 Task: Add Vive Organic Immunity Boost Cayenne, Ginger & Turmeric Shot to the cart.
Action: Mouse moved to (19, 120)
Screenshot: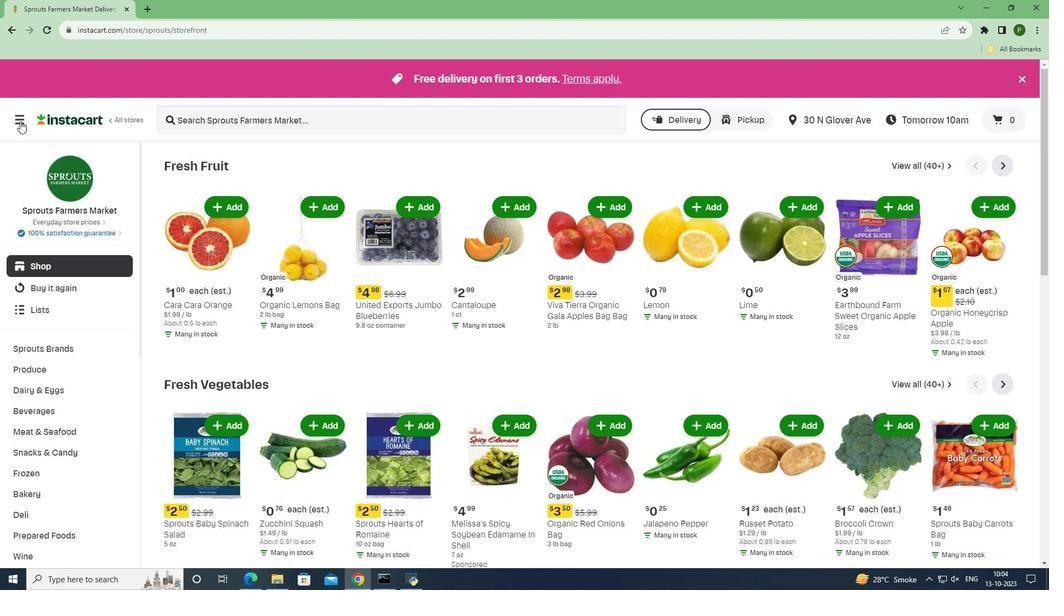 
Action: Mouse pressed left at (19, 120)
Screenshot: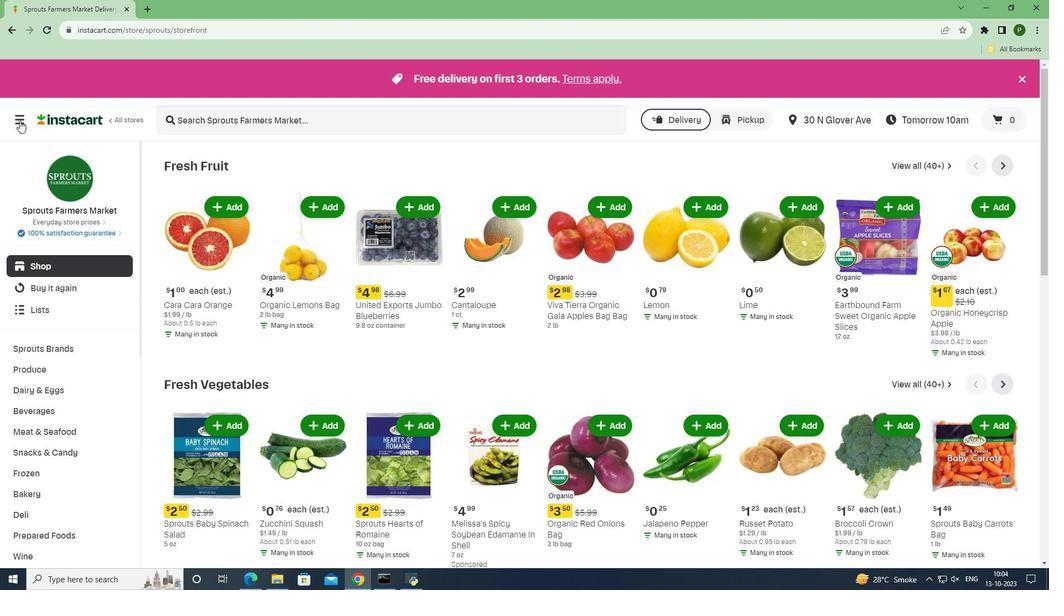 
Action: Mouse moved to (44, 290)
Screenshot: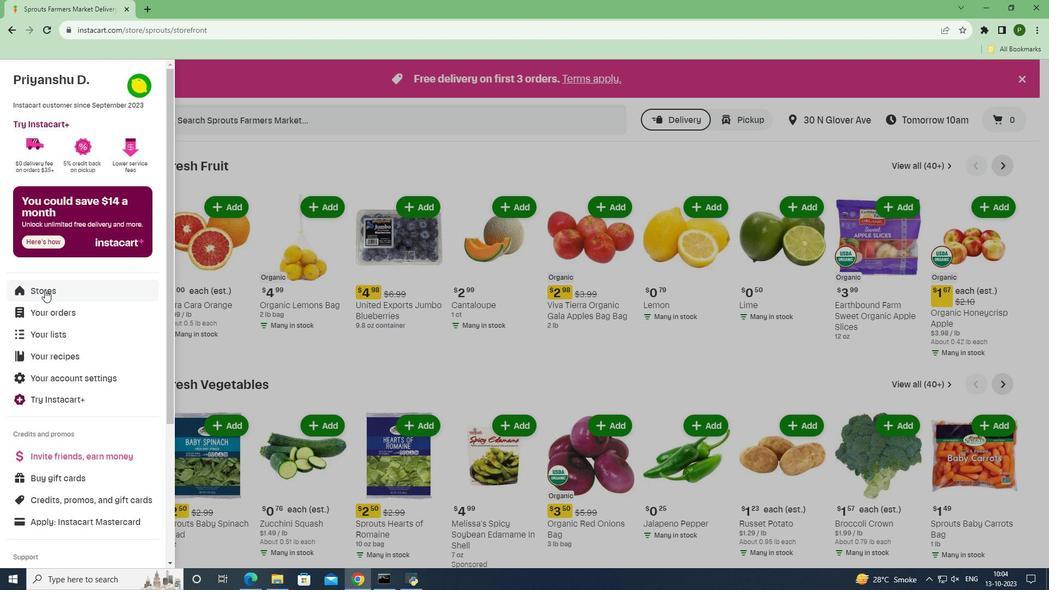 
Action: Mouse pressed left at (44, 290)
Screenshot: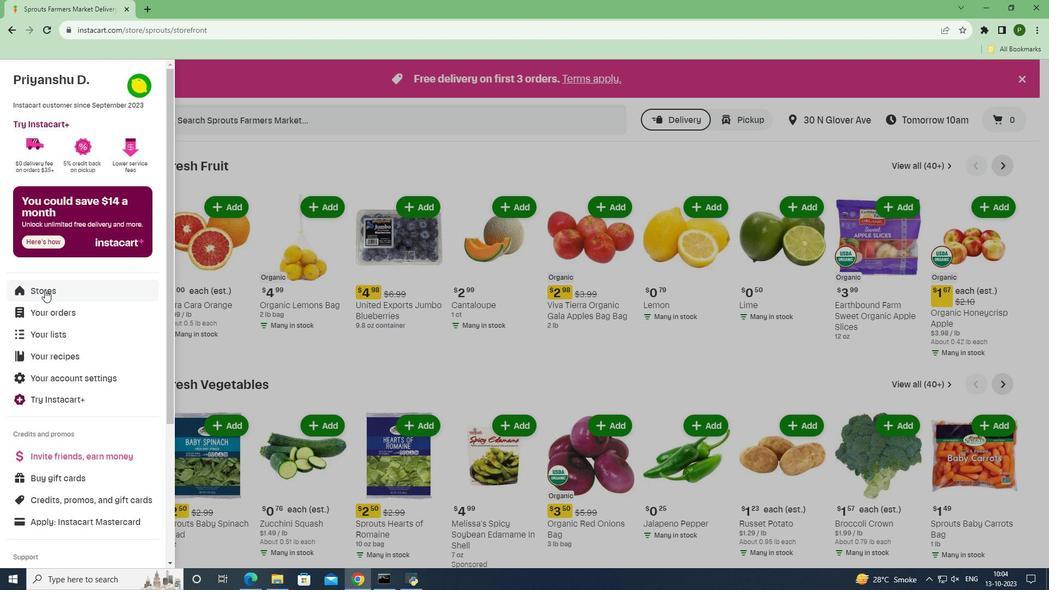 
Action: Mouse moved to (247, 134)
Screenshot: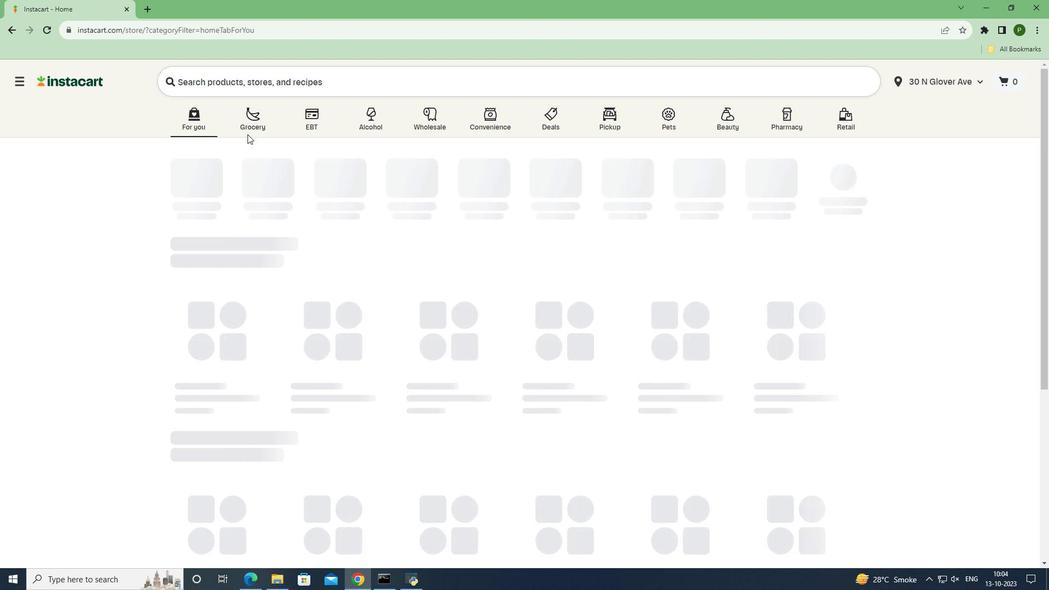 
Action: Mouse pressed left at (247, 134)
Screenshot: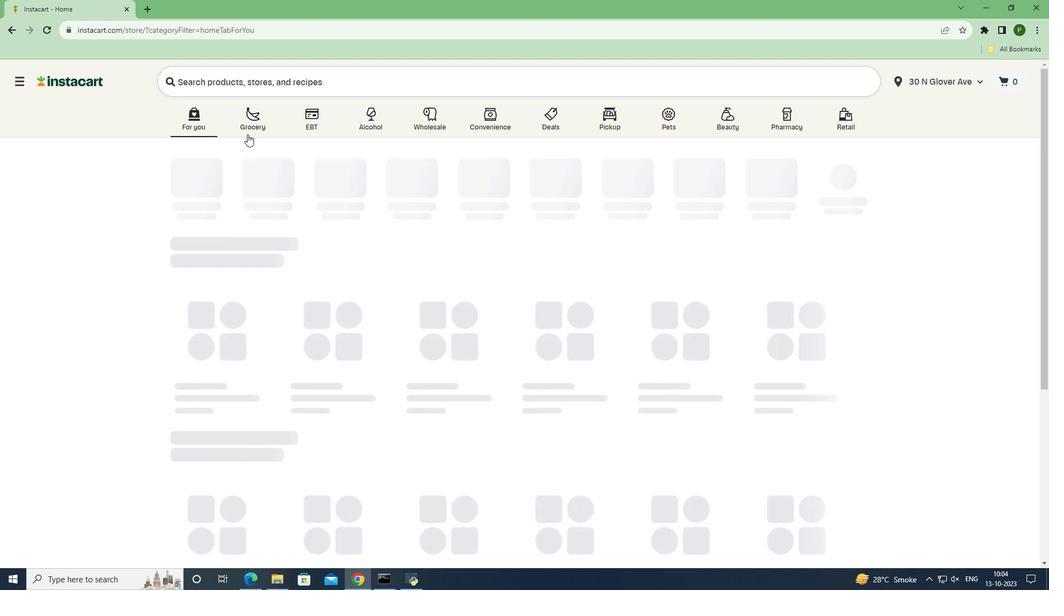 
Action: Mouse moved to (682, 254)
Screenshot: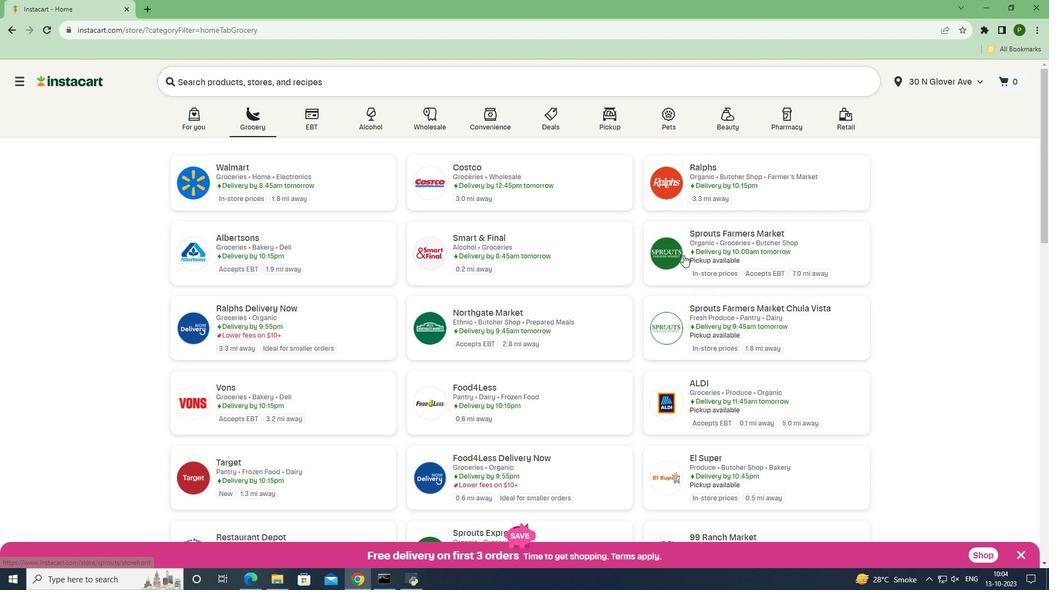 
Action: Mouse pressed left at (682, 254)
Screenshot: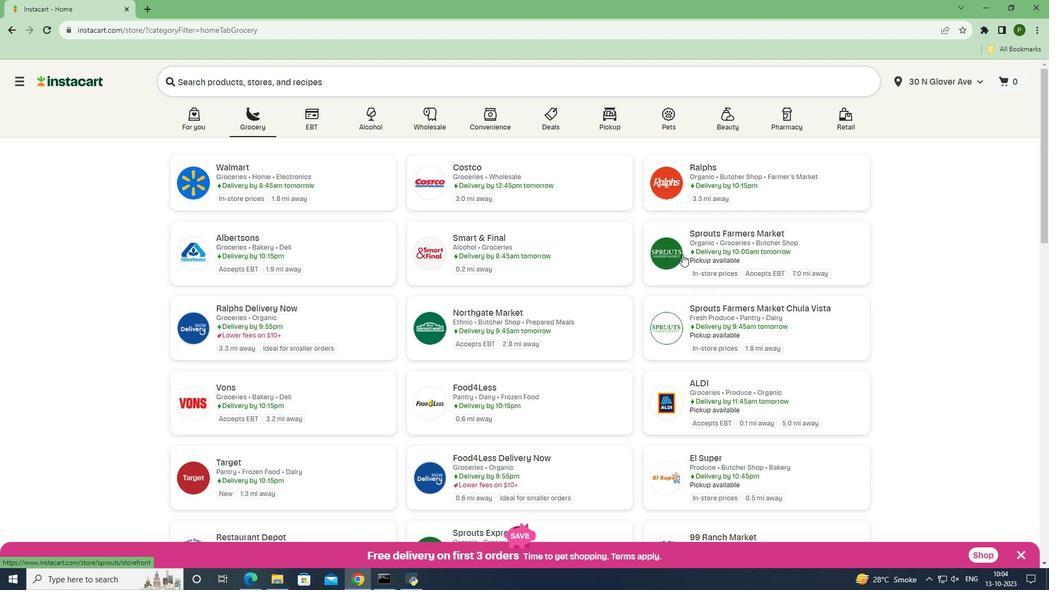
Action: Mouse moved to (61, 373)
Screenshot: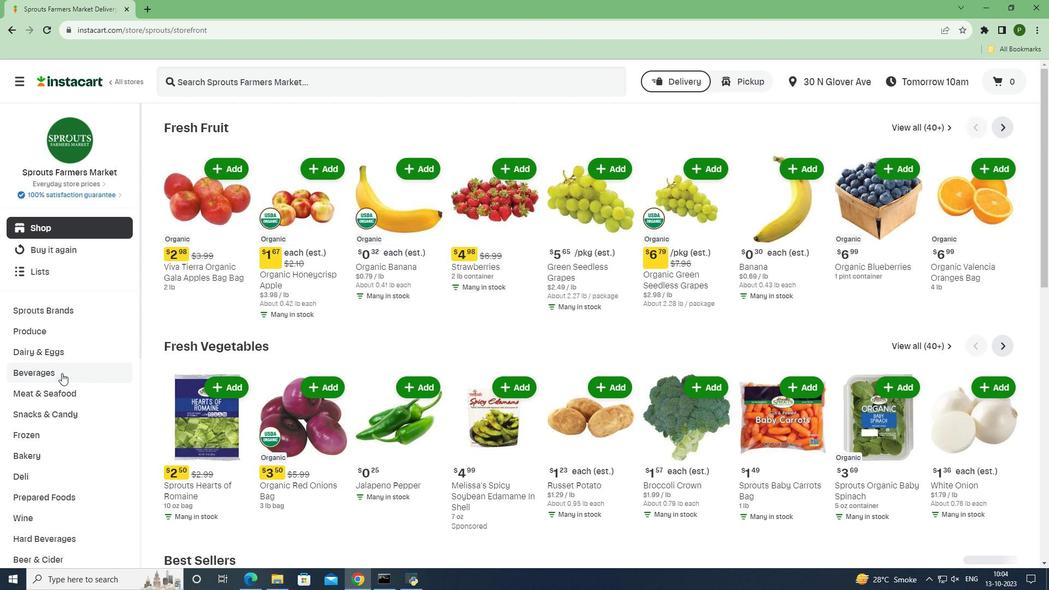 
Action: Mouse pressed left at (61, 373)
Screenshot: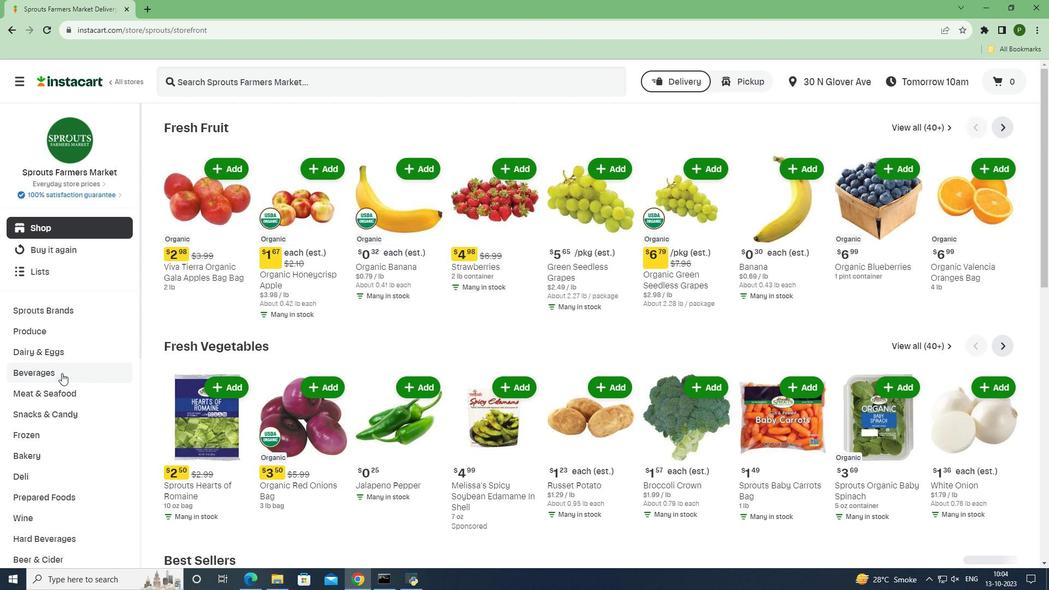 
Action: Mouse moved to (609, 191)
Screenshot: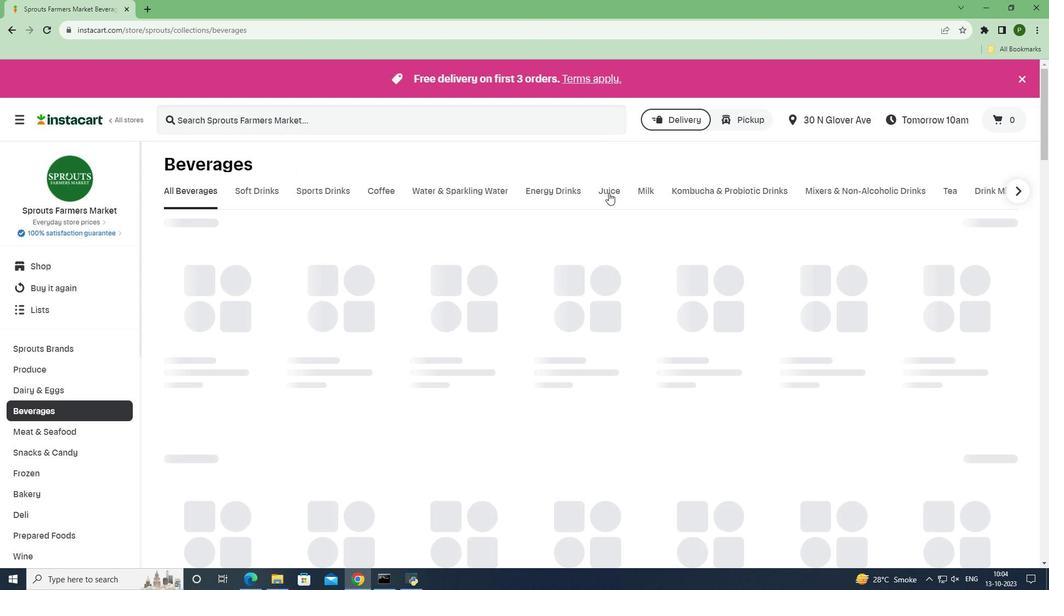 
Action: Mouse pressed left at (609, 191)
Screenshot: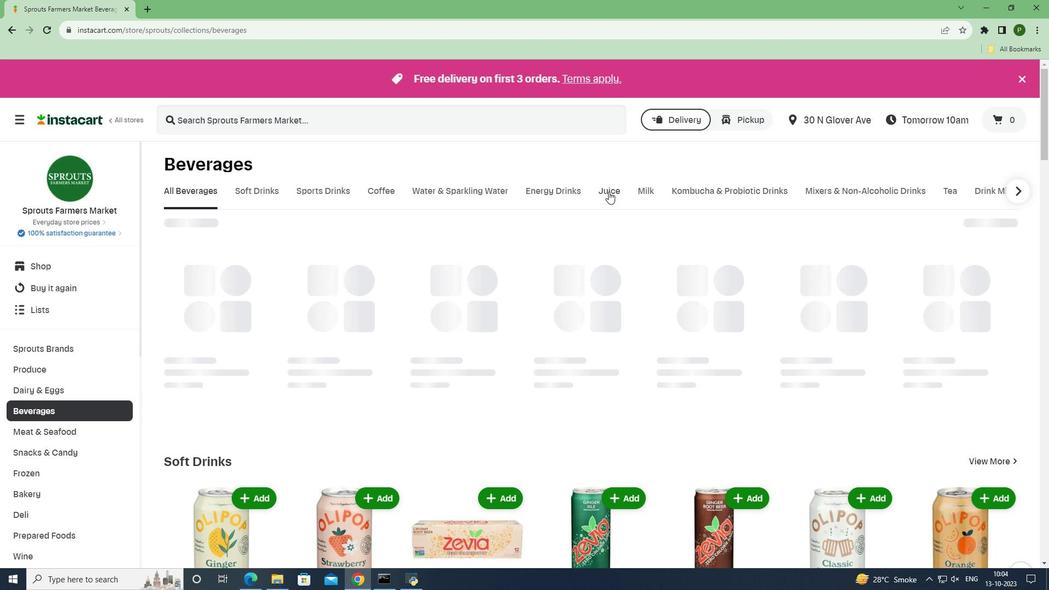 
Action: Mouse moved to (341, 125)
Screenshot: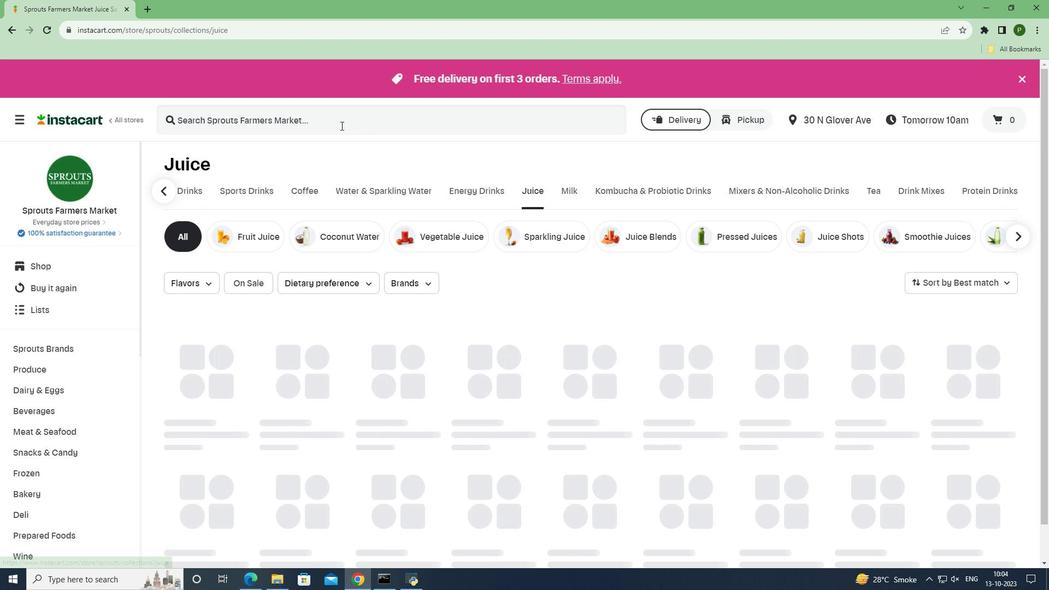 
Action: Mouse pressed left at (341, 125)
Screenshot: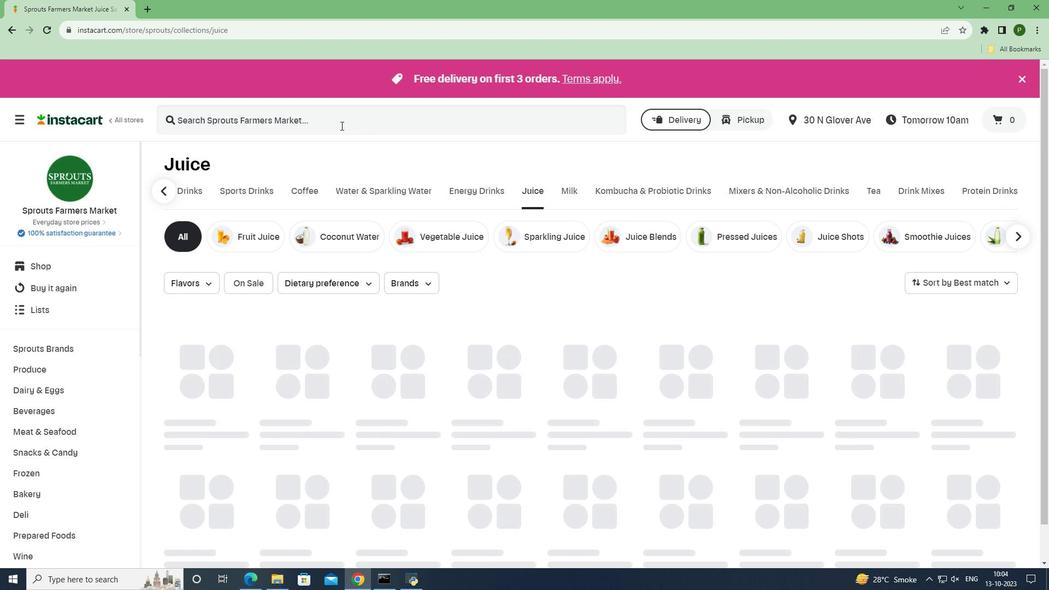 
Action: Key pressed <Key.caps_lock>V<Key.caps_lock>ive<Key.space><Key.caps_lock>O<Key.caps_lock>rganic<Key.space><Key.caps_lock>I<Key.caps_lock>mmunity<Key.space><Key.caps_lock>B<Key.caps_lock>oost<Key.space><Key.caps_lock>C<Key.caps_lock>ayenne,<Key.space><Key.caps_lock>G<Key.caps_lock>inger<Key.space><Key.shift>&<Key.space><Key.caps_lock>T<Key.caps_lock>urmeric<Key.space><Key.caps_lock>S<Key.caps_lock>hot<Key.enter>
Screenshot: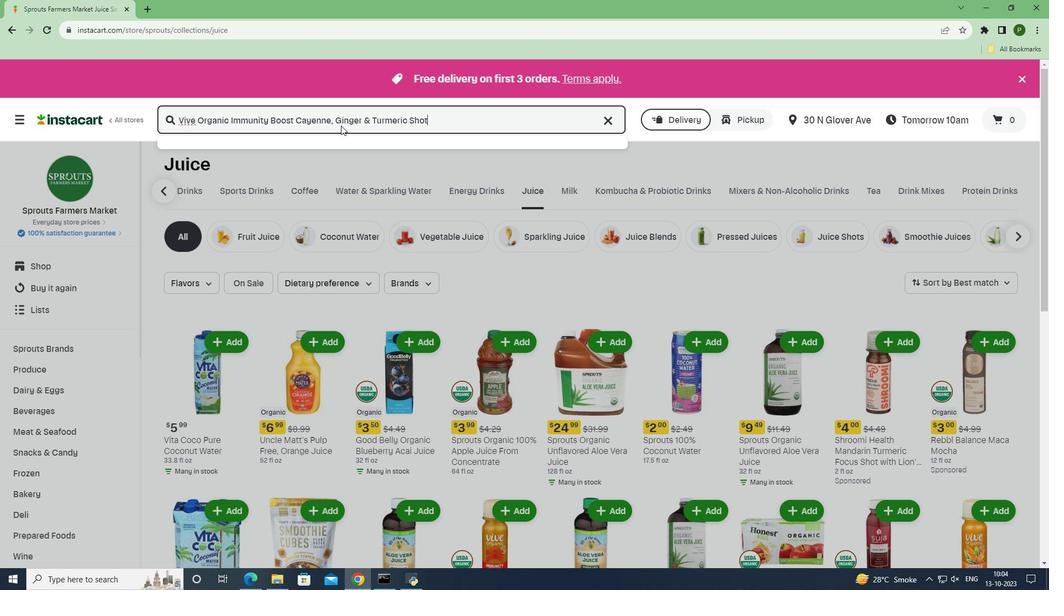 
Action: Mouse moved to (299, 236)
Screenshot: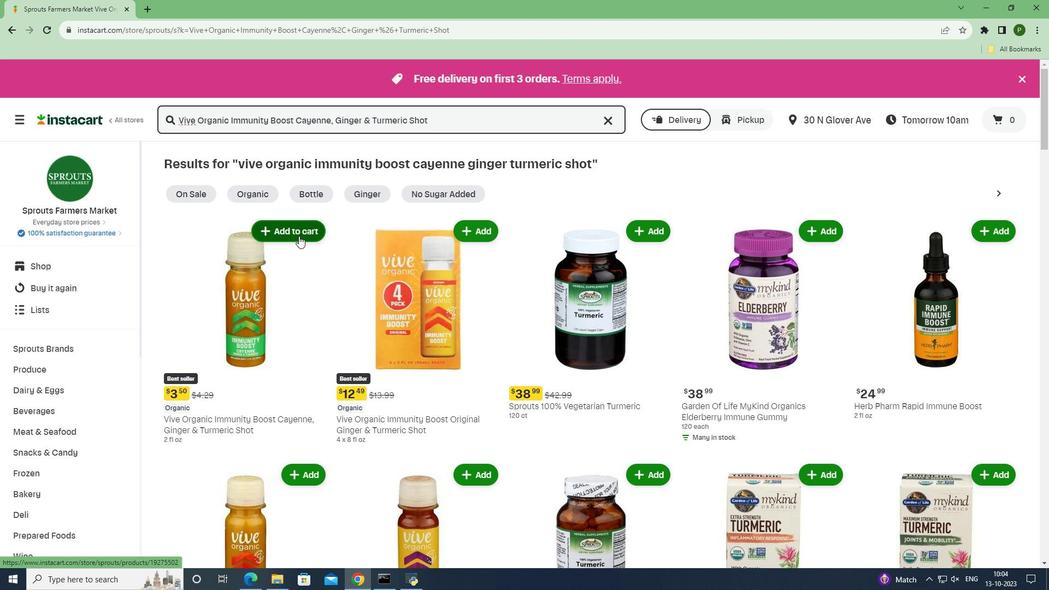 
Action: Mouse pressed left at (299, 236)
Screenshot: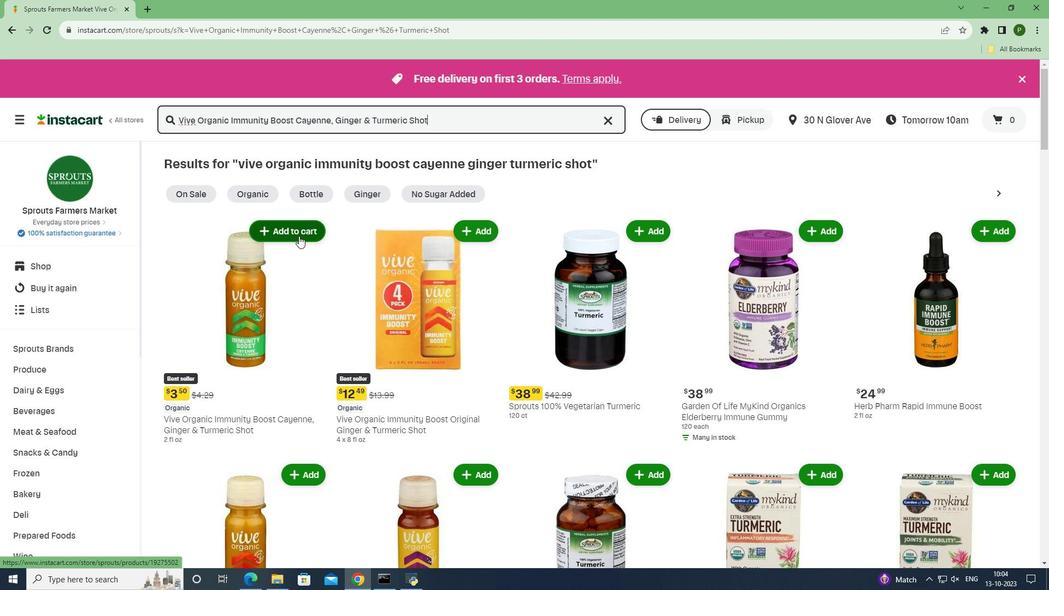 
Action: Mouse moved to (326, 309)
Screenshot: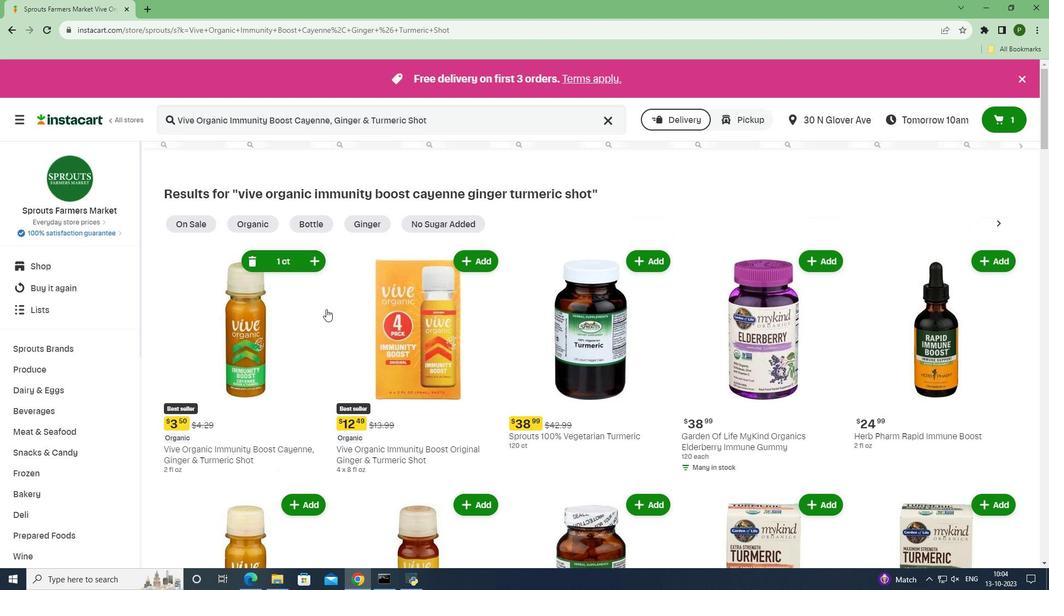 
